 Task: Select the criteria, the date is "yesterday".
Action: Mouse moved to (219, 105)
Screenshot: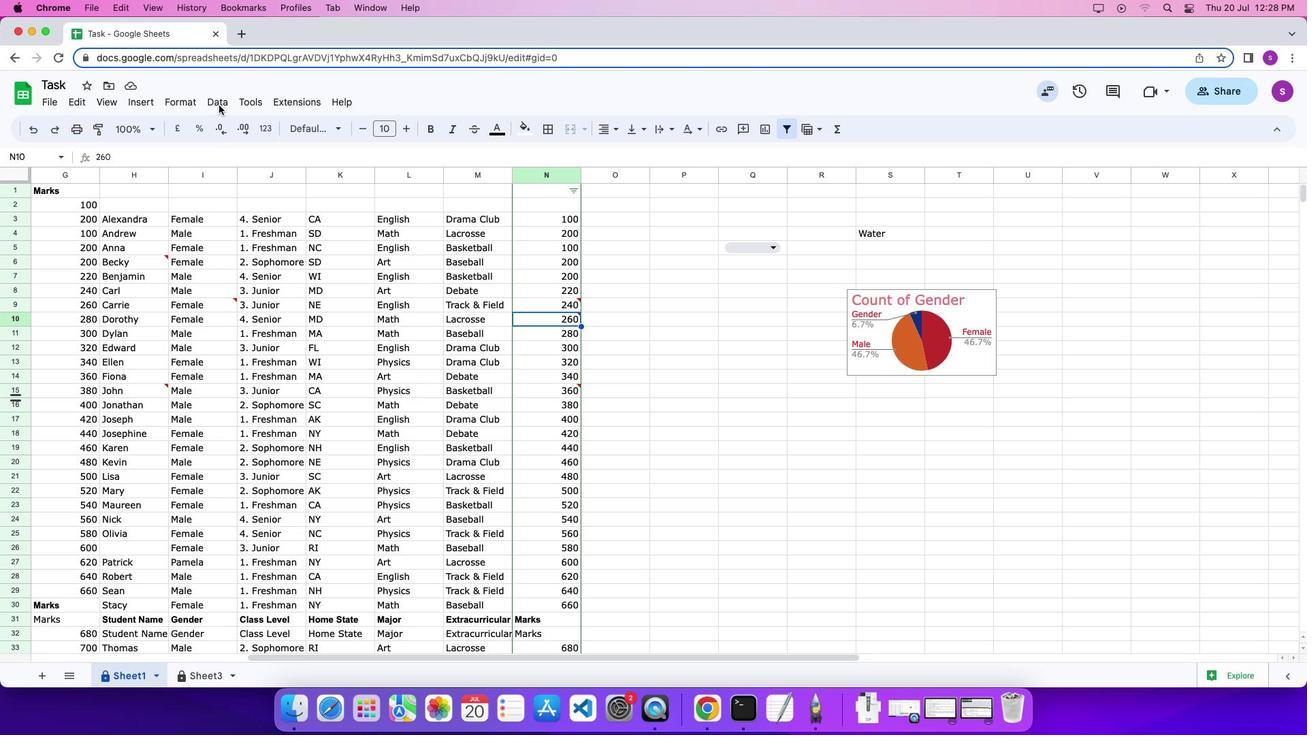 
Action: Mouse pressed left at (219, 105)
Screenshot: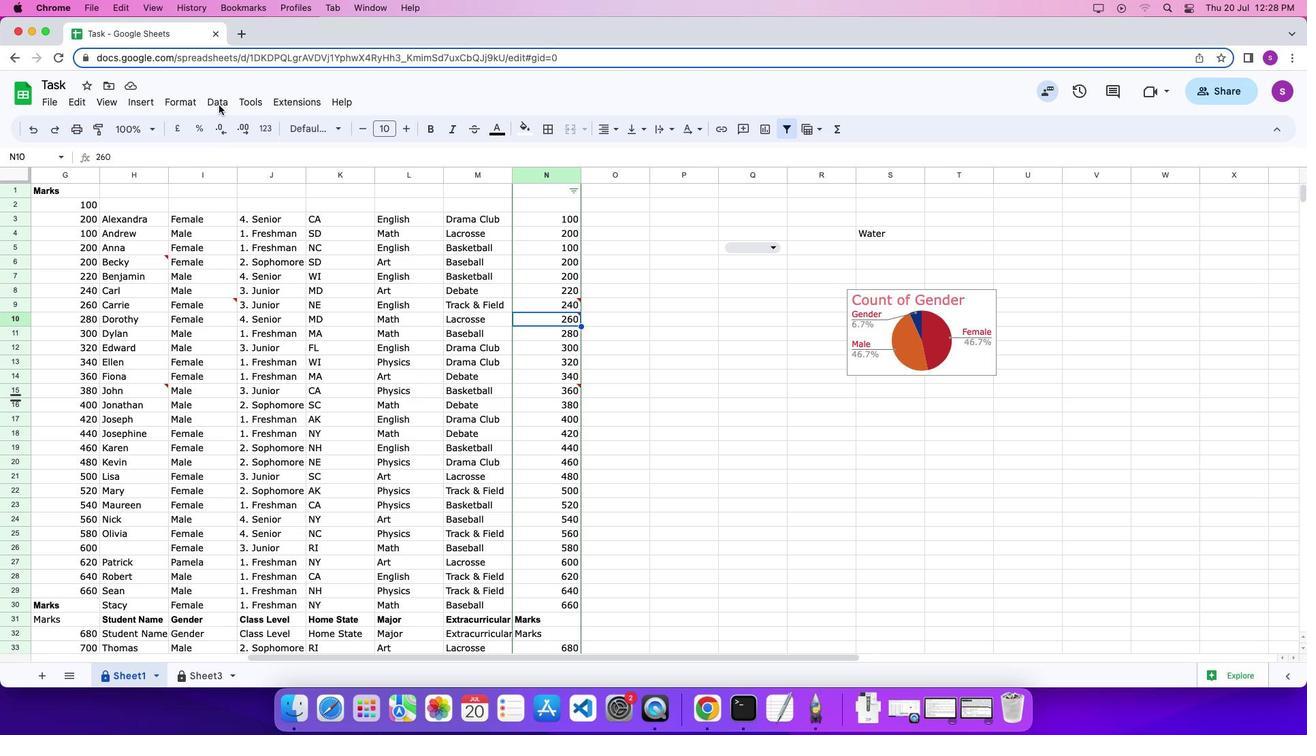 
Action: Mouse moved to (219, 100)
Screenshot: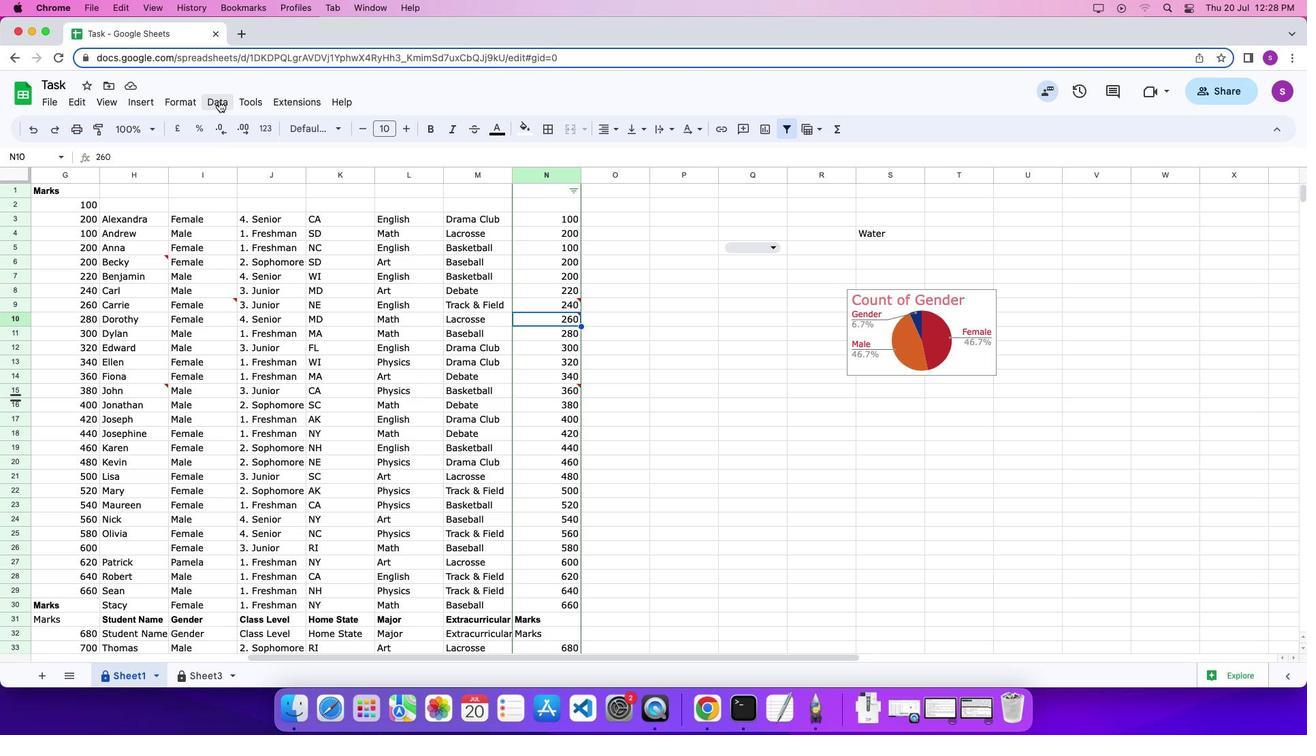 
Action: Mouse pressed left at (219, 100)
Screenshot: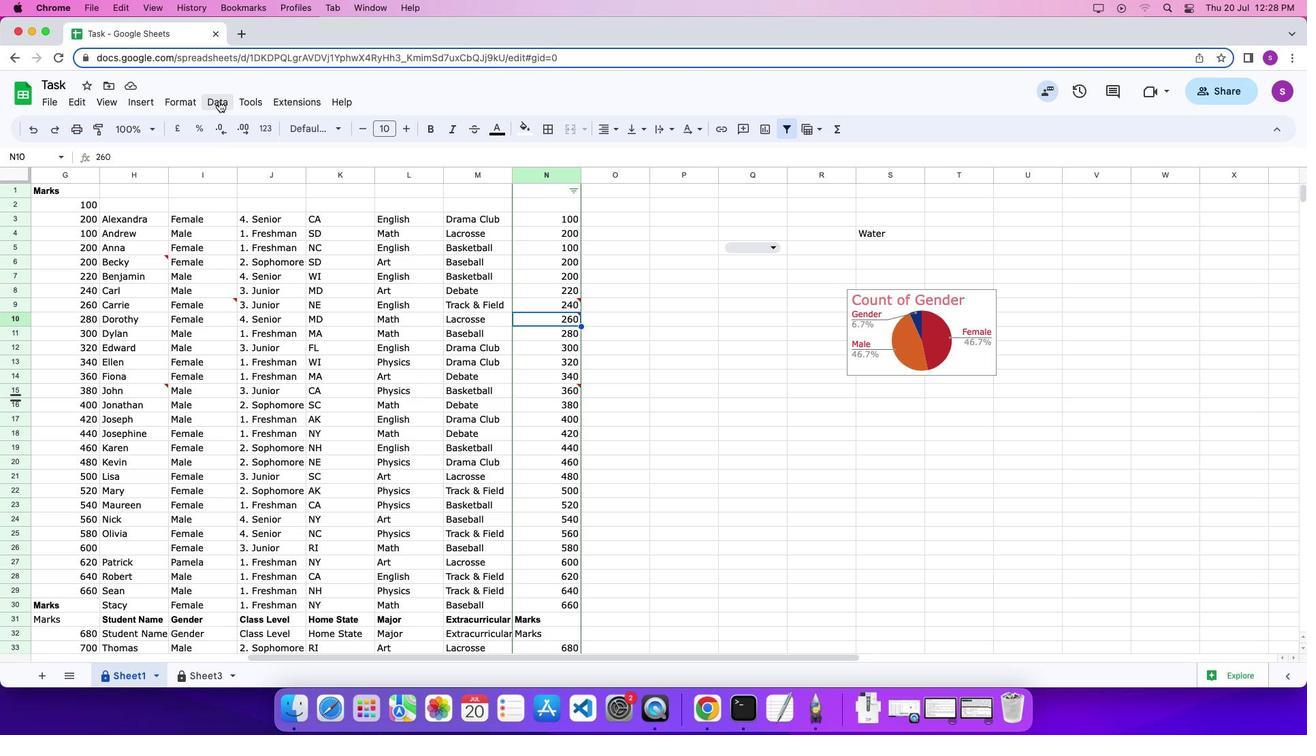 
Action: Mouse moved to (250, 381)
Screenshot: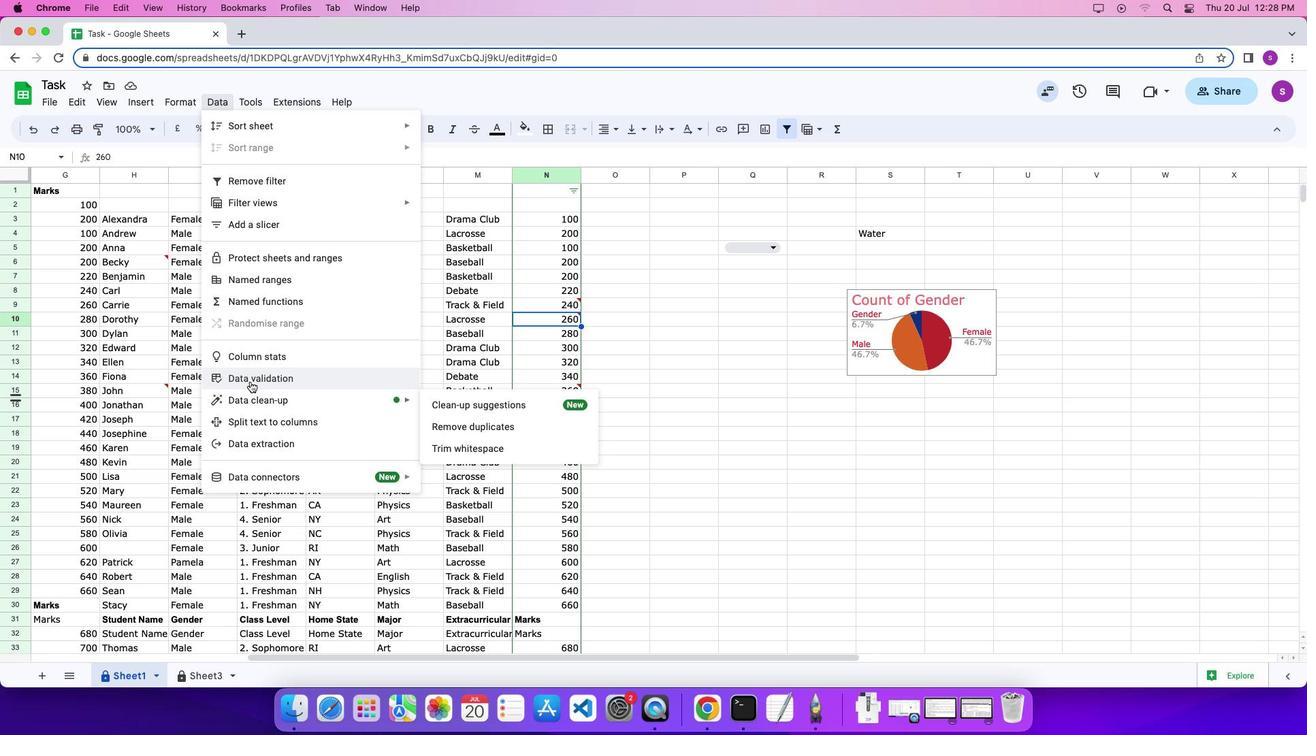 
Action: Mouse pressed left at (250, 381)
Screenshot: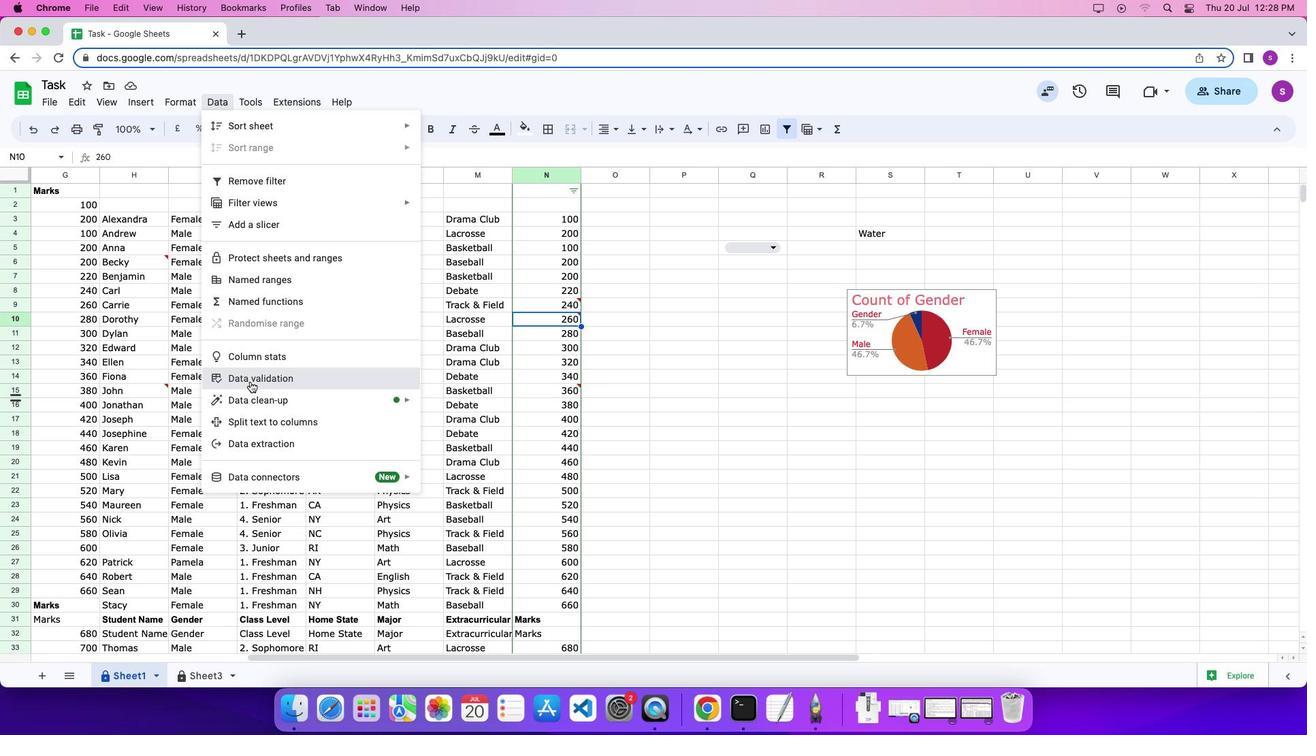 
Action: Mouse moved to (1252, 372)
Screenshot: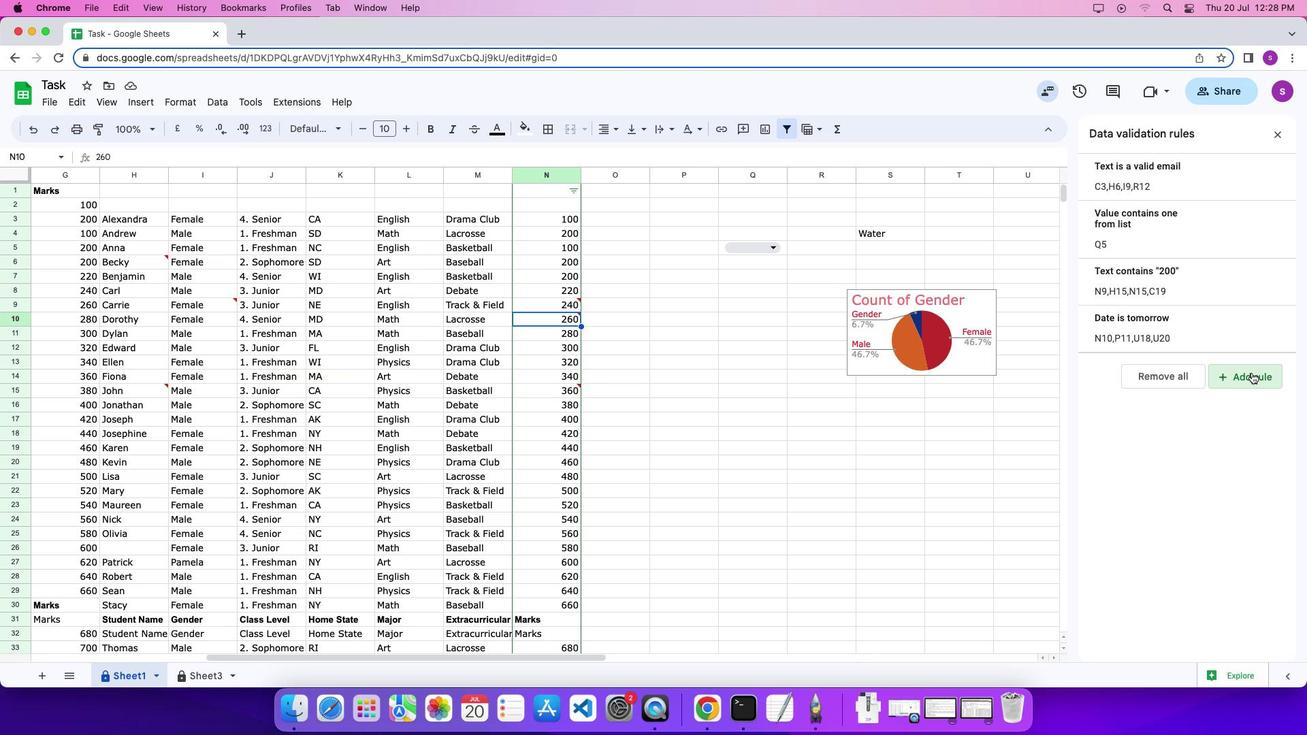 
Action: Mouse pressed left at (1252, 372)
Screenshot: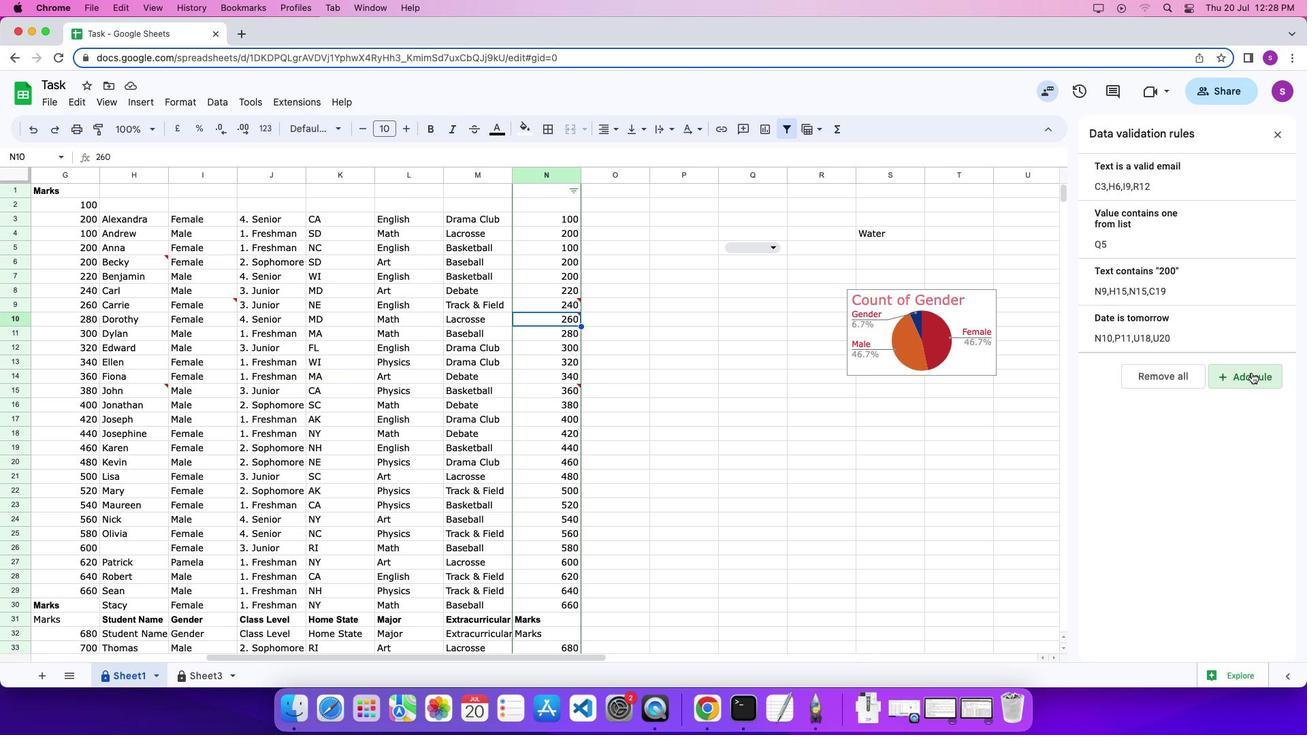 
Action: Mouse moved to (1216, 251)
Screenshot: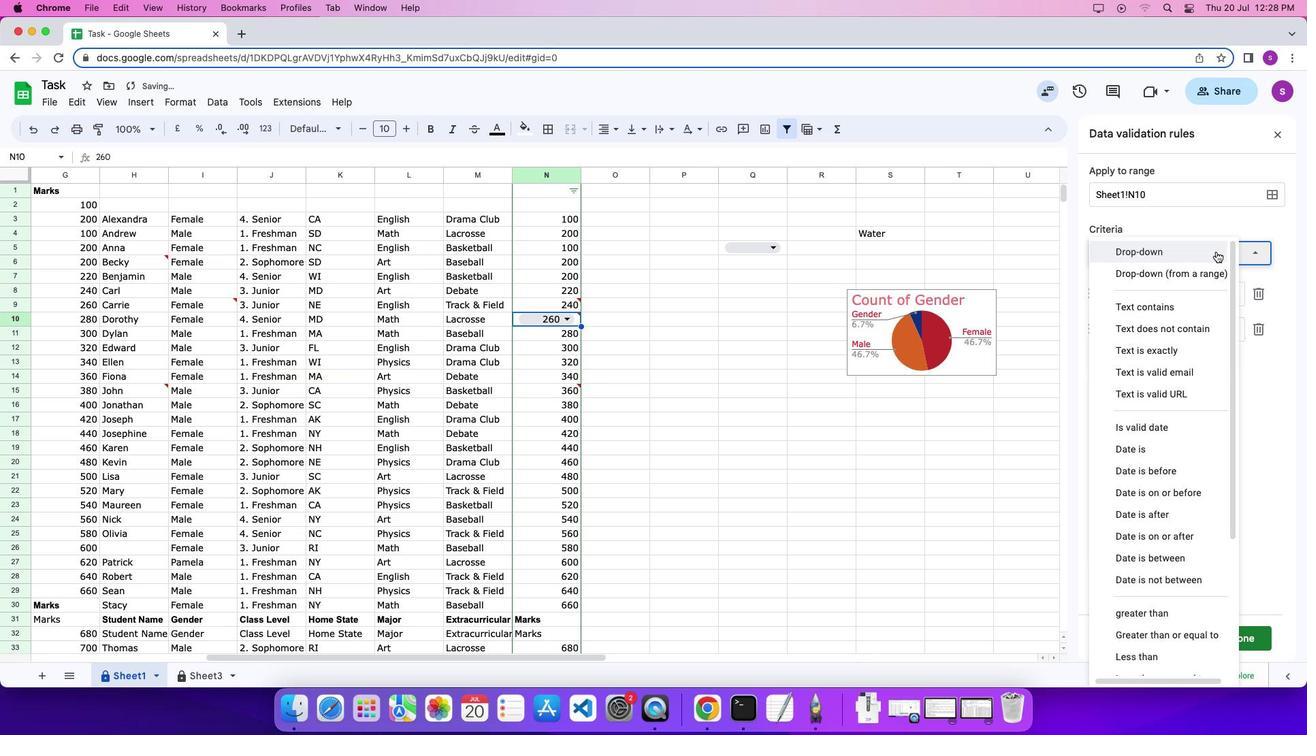 
Action: Mouse pressed left at (1216, 251)
Screenshot: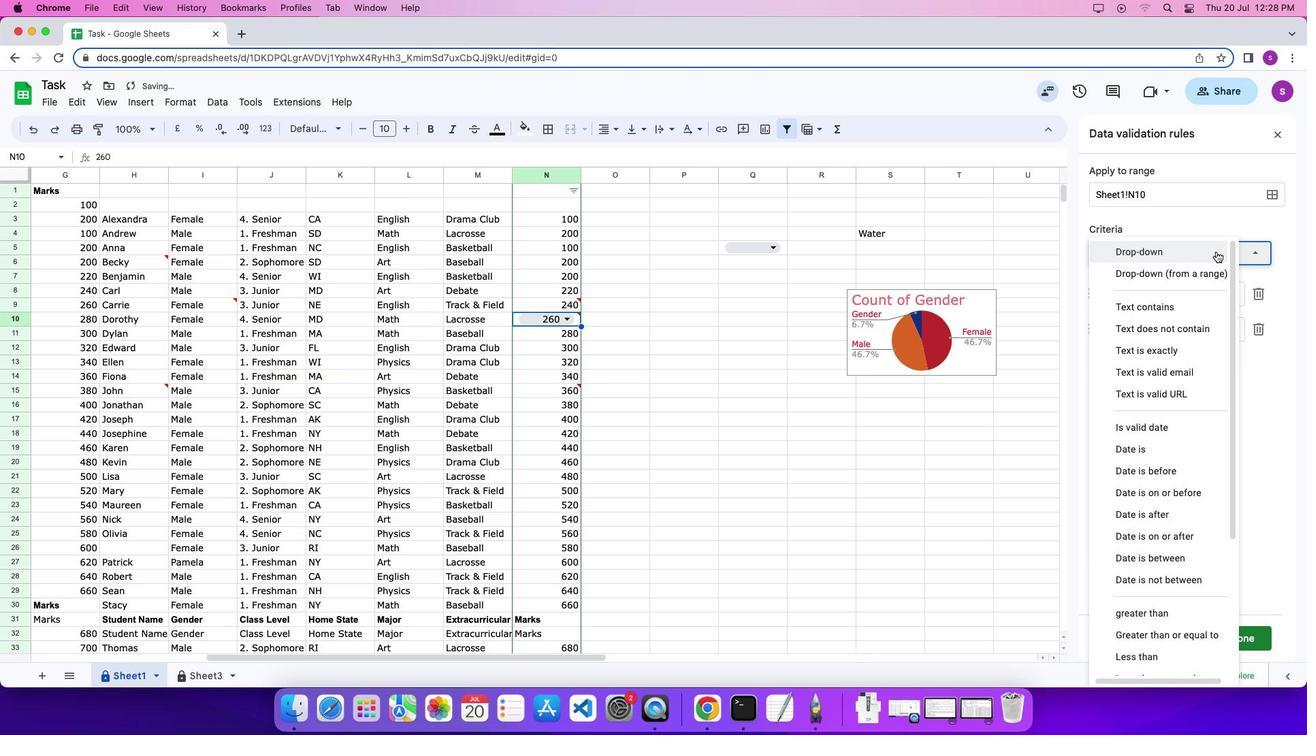 
Action: Mouse moved to (1174, 448)
Screenshot: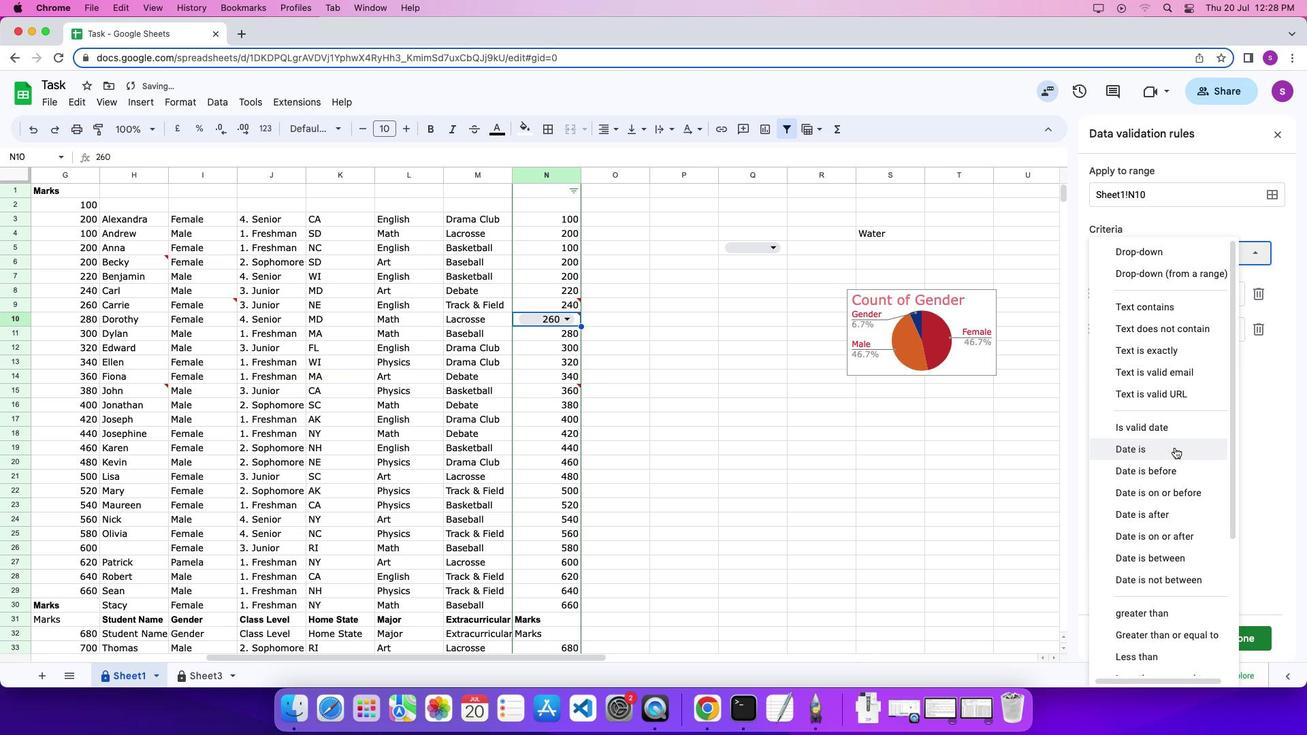 
Action: Mouse pressed left at (1174, 448)
Screenshot: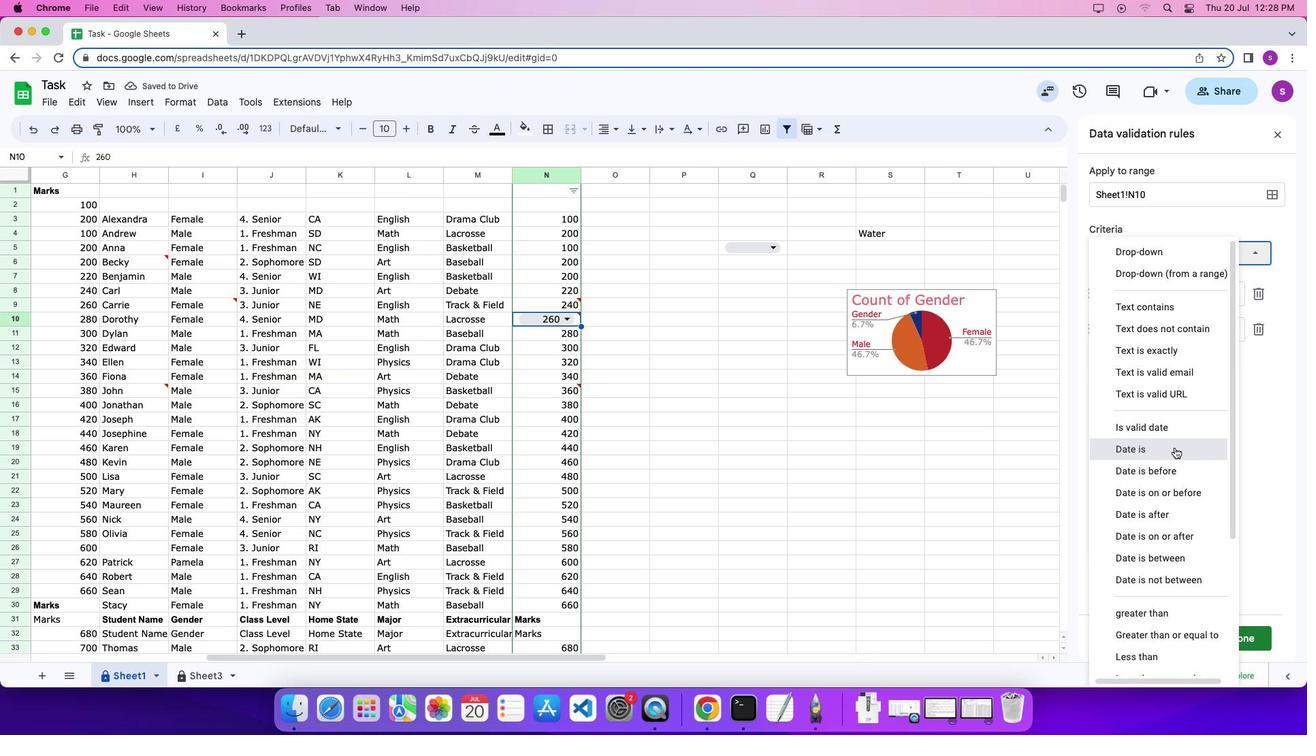 
Action: Mouse moved to (1184, 281)
Screenshot: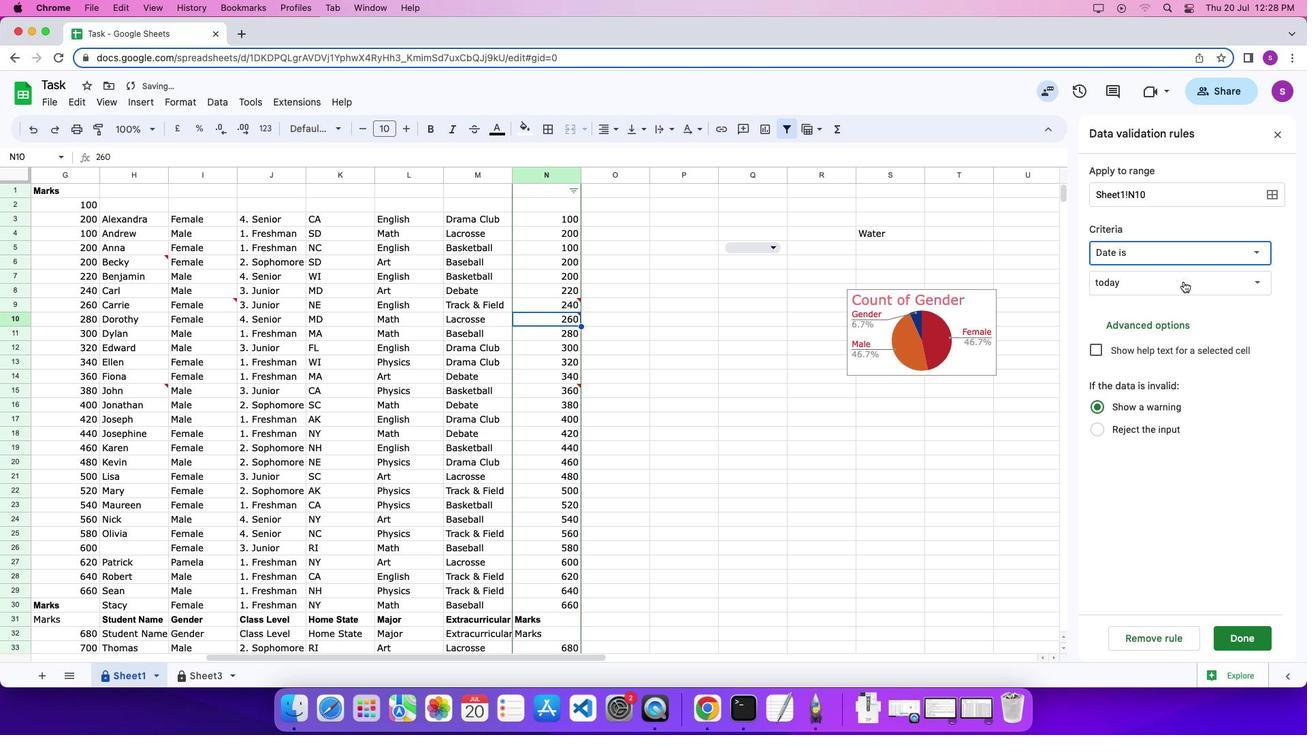 
Action: Mouse pressed left at (1184, 281)
Screenshot: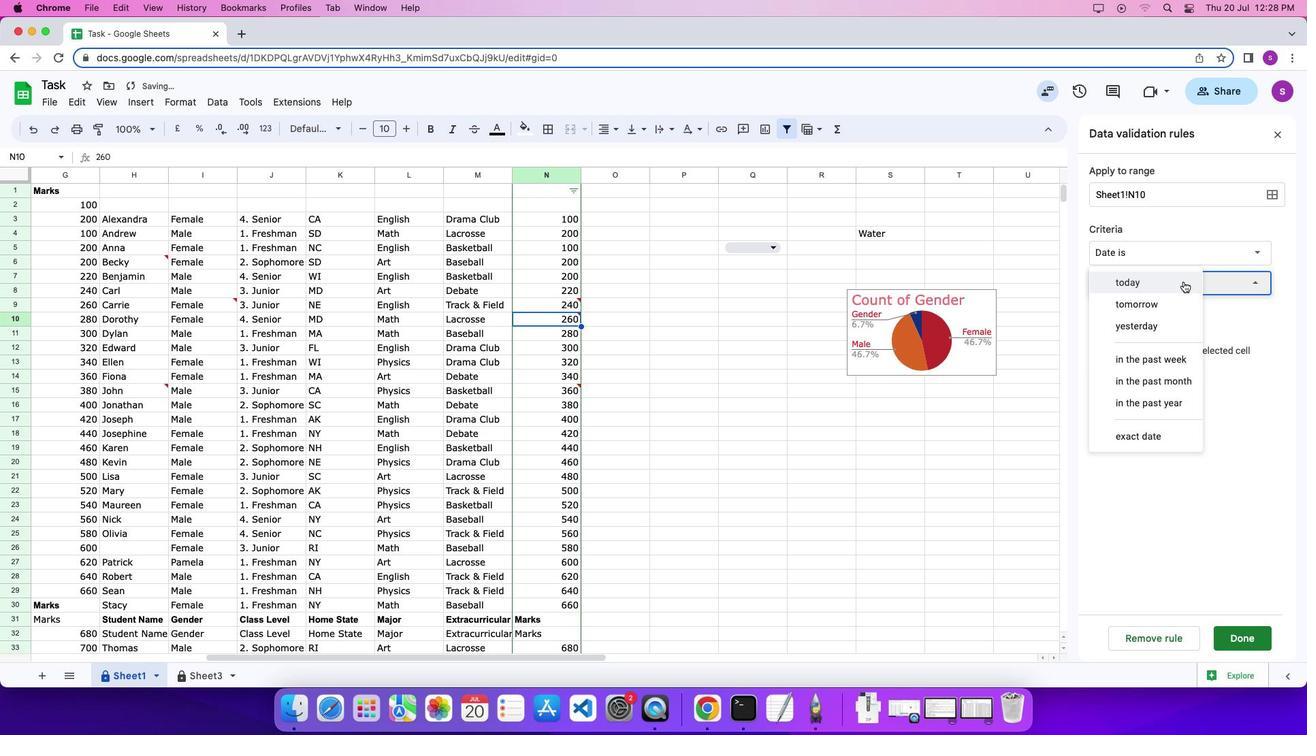 
Action: Mouse moved to (1168, 324)
Screenshot: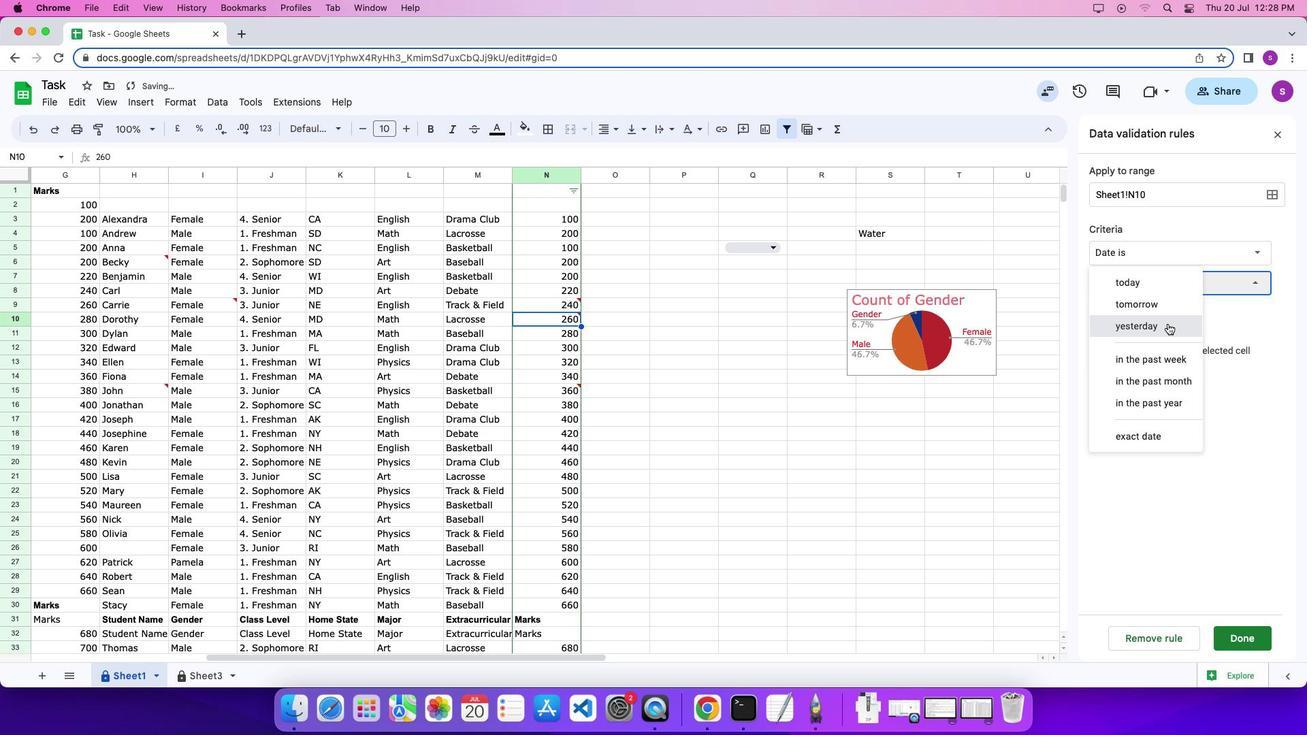 
Action: Mouse pressed left at (1168, 324)
Screenshot: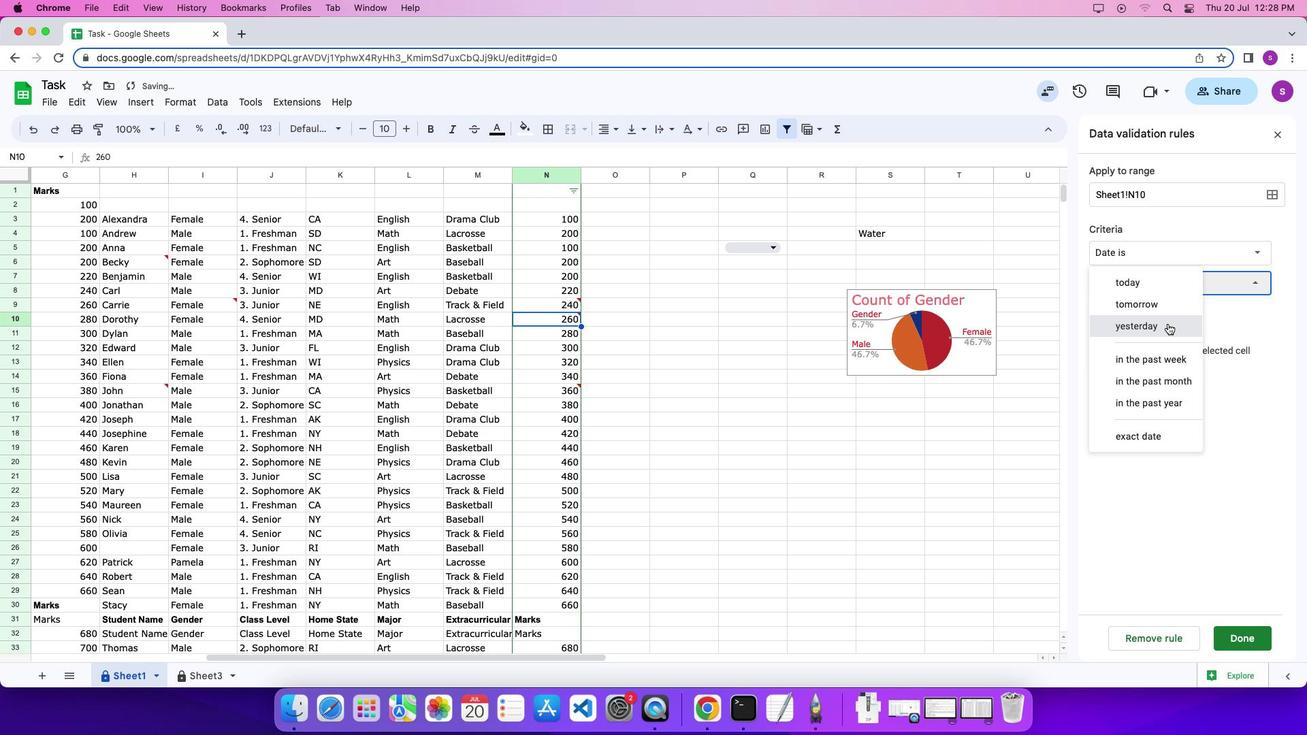 
Action: Mouse moved to (1236, 641)
Screenshot: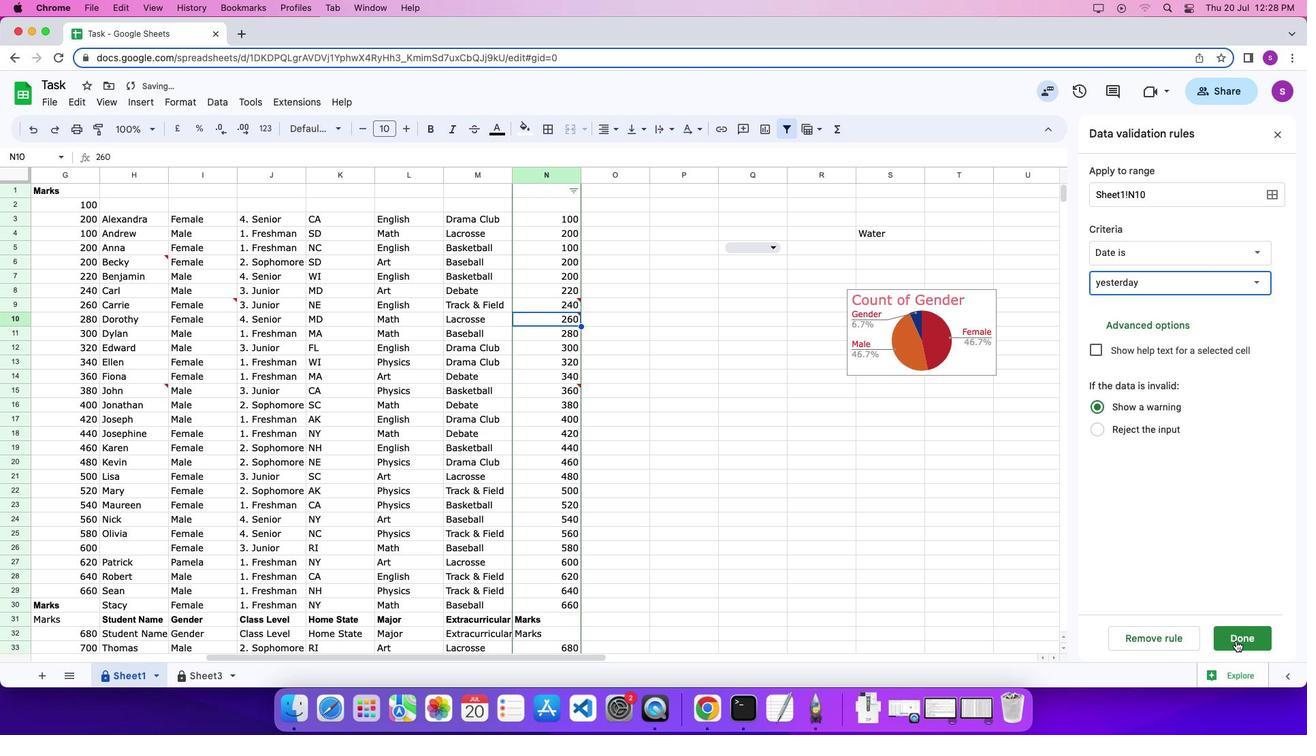 
Action: Mouse pressed left at (1236, 641)
Screenshot: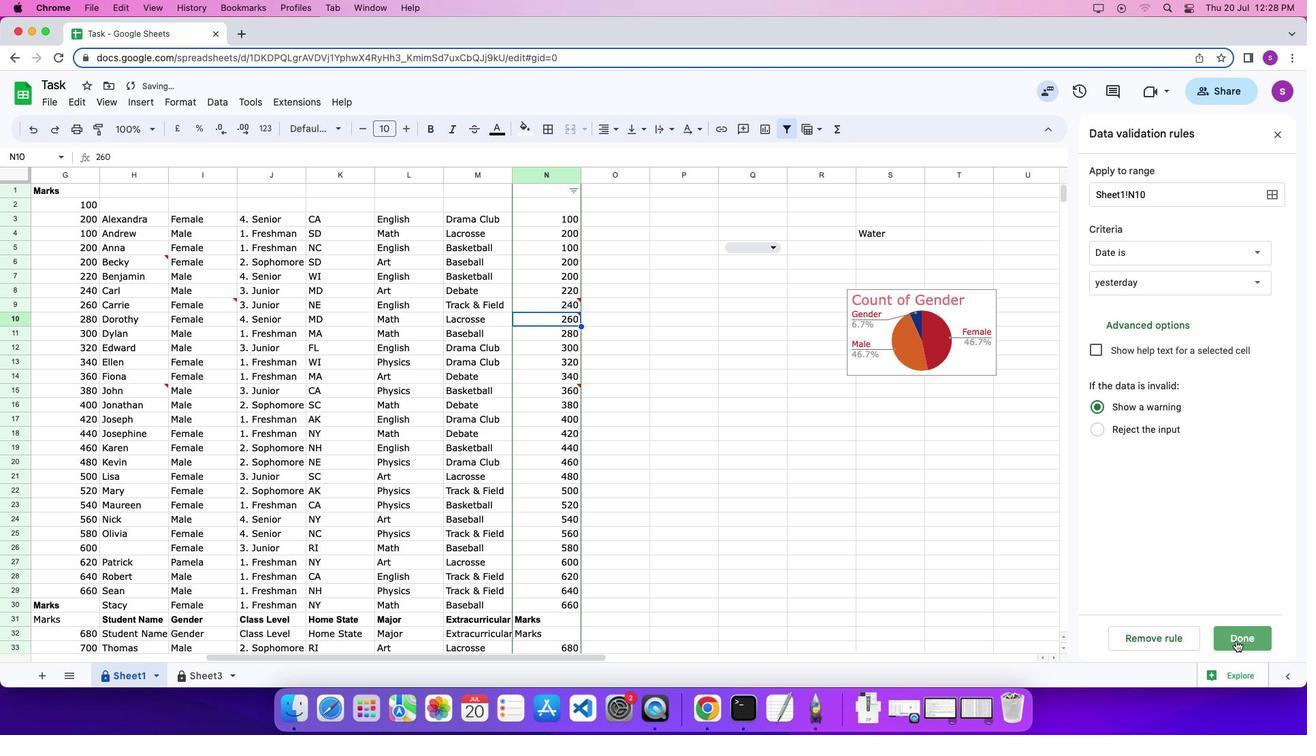 
